 Task: To pin and unpin the list view of list accounts
Action: Mouse moved to (307, 167)
Screenshot: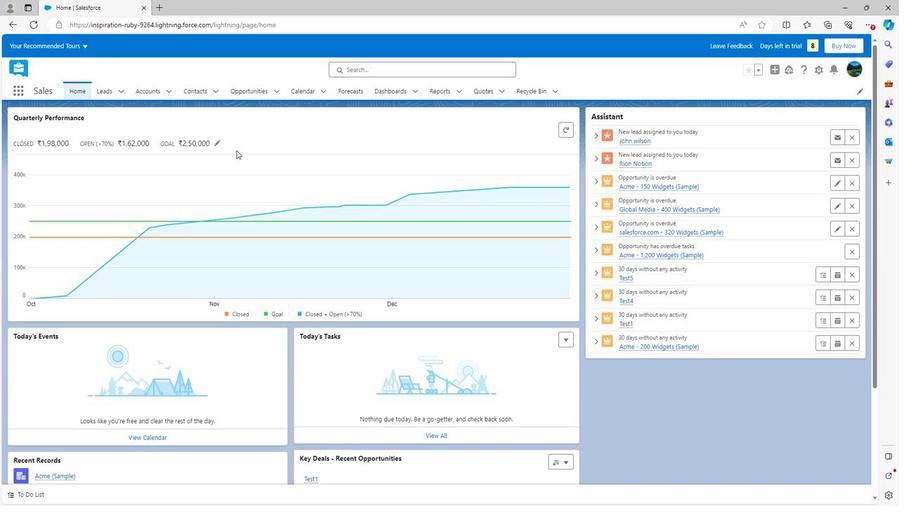 
Action: Mouse scrolled (307, 166) with delta (0, 0)
Screenshot: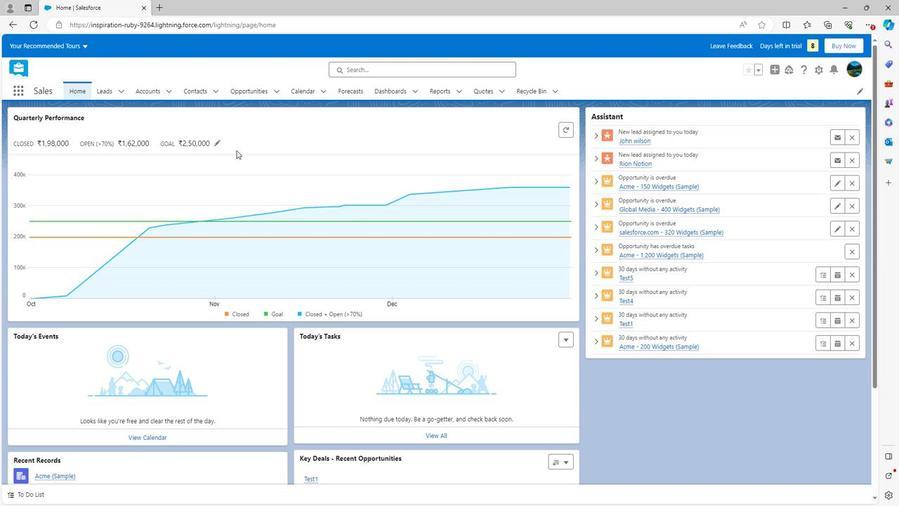 
Action: Mouse moved to (307, 167)
Screenshot: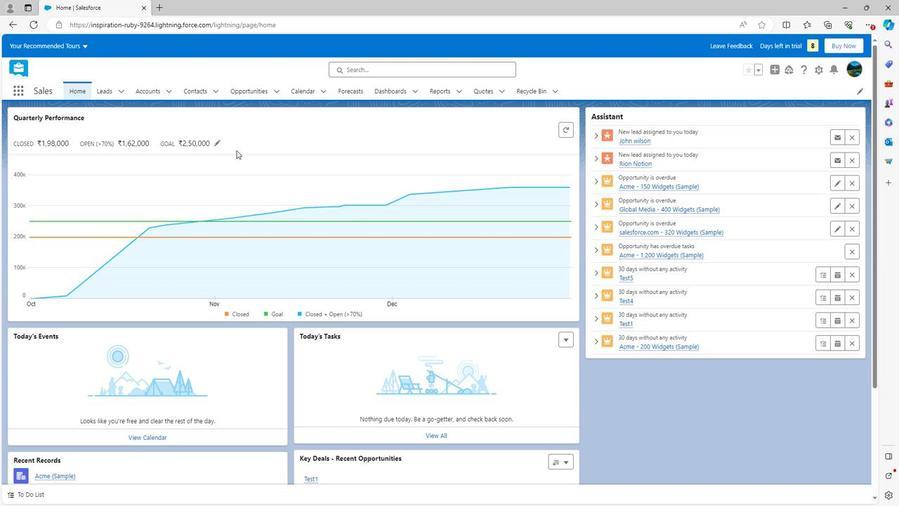 
Action: Mouse scrolled (307, 167) with delta (0, 0)
Screenshot: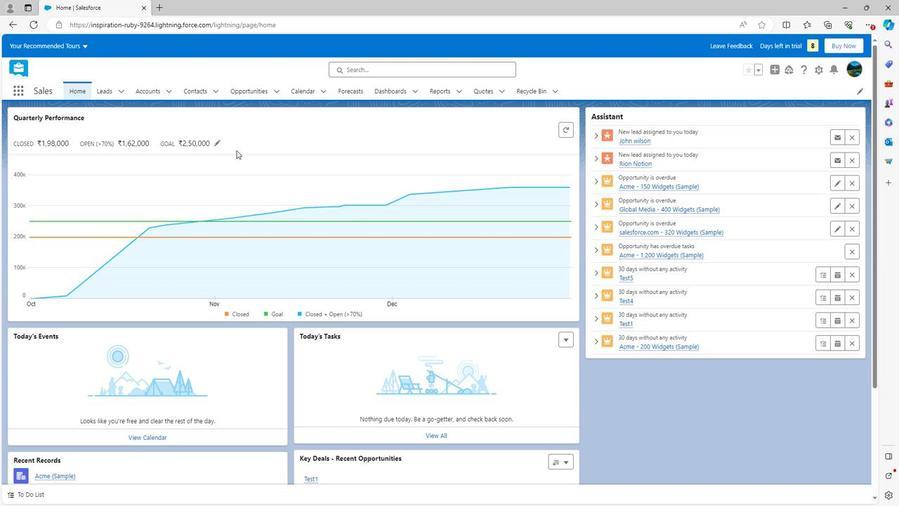 
Action: Mouse scrolled (307, 167) with delta (0, 0)
Screenshot: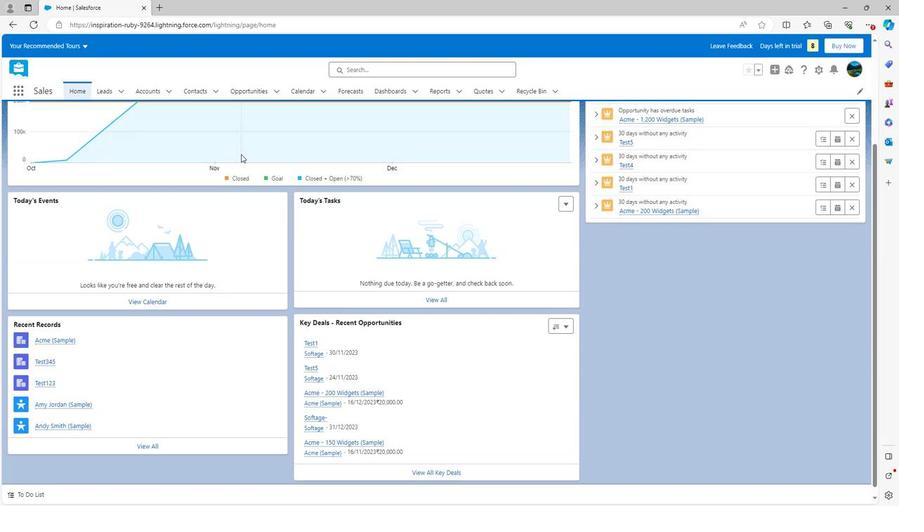 
Action: Mouse scrolled (307, 167) with delta (0, 0)
Screenshot: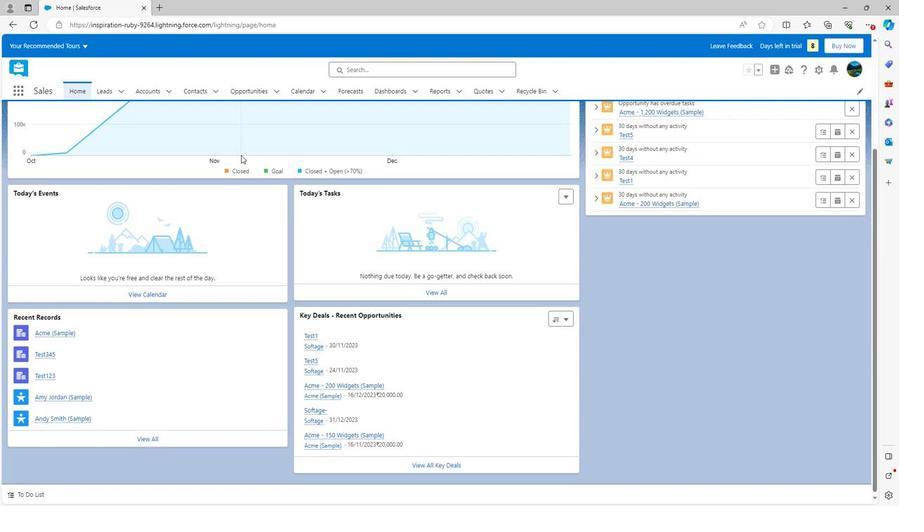 
Action: Mouse moved to (307, 169)
Screenshot: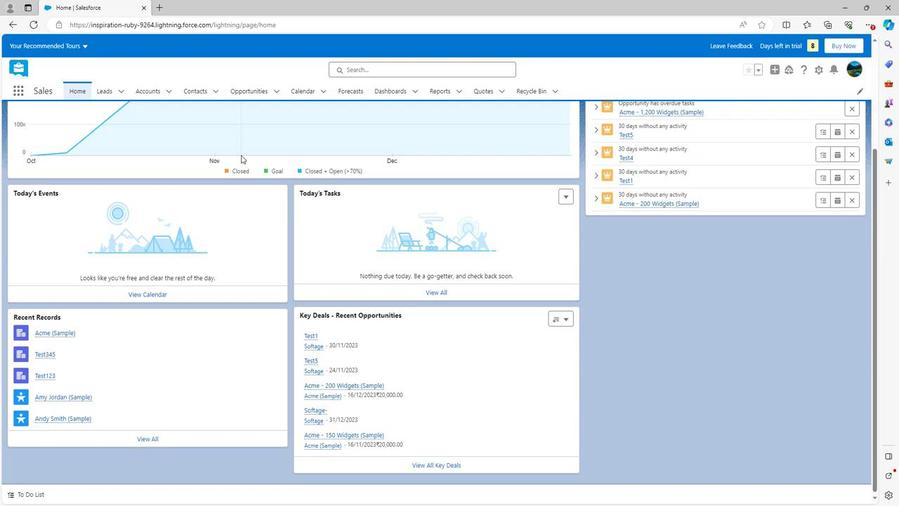 
Action: Mouse scrolled (307, 168) with delta (0, 0)
Screenshot: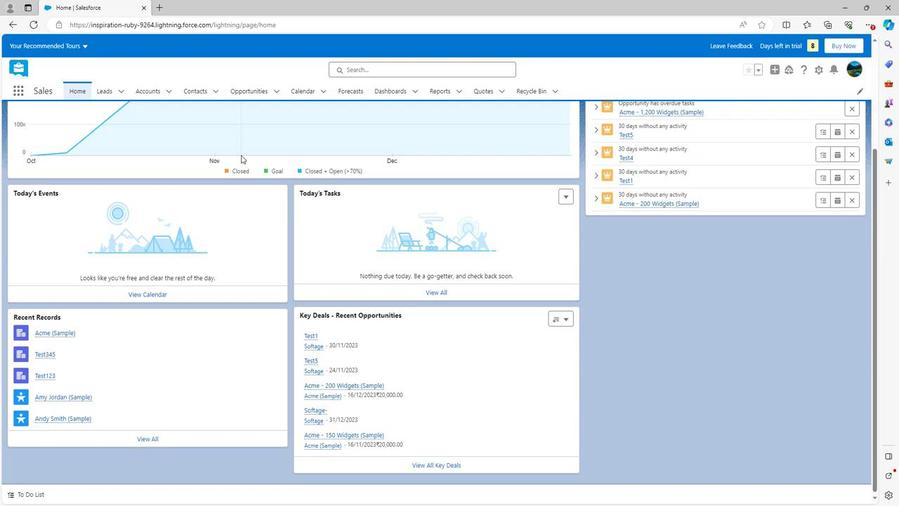 
Action: Mouse scrolled (307, 168) with delta (0, 0)
Screenshot: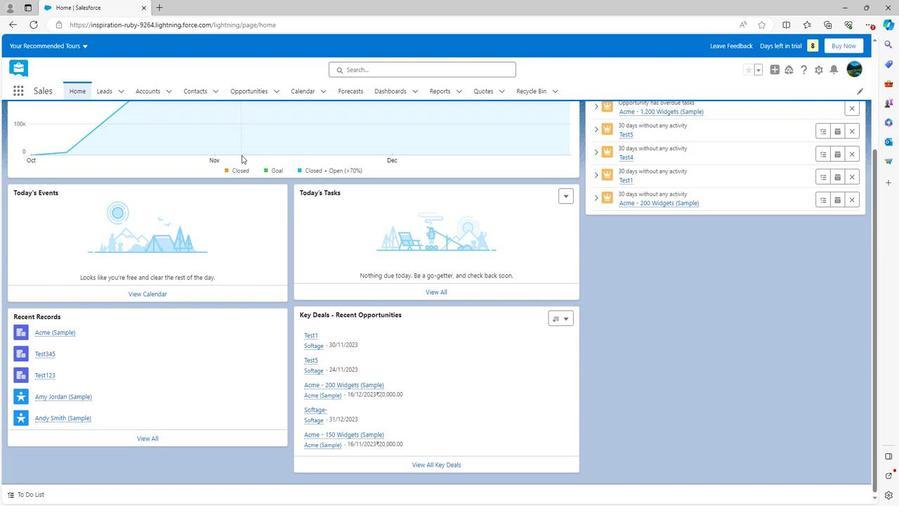 
Action: Mouse scrolled (307, 170) with delta (0, 0)
Screenshot: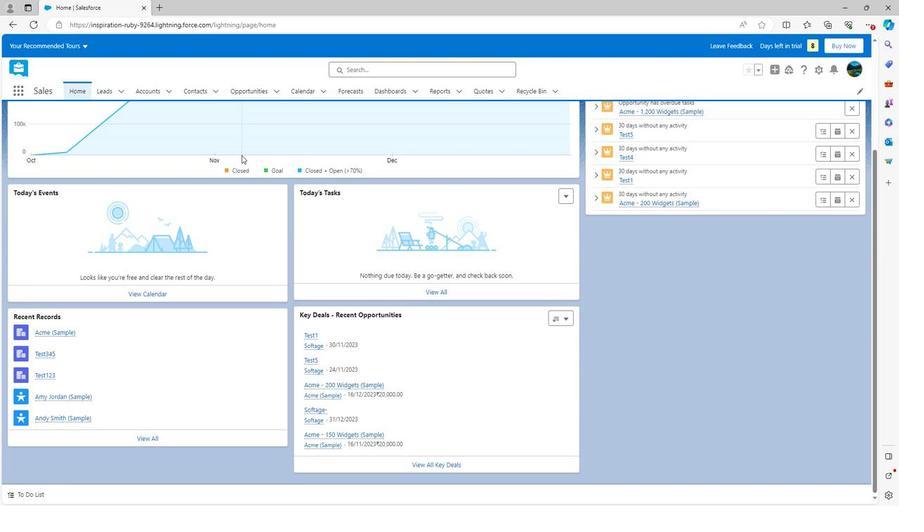 
Action: Mouse scrolled (307, 170) with delta (0, 0)
Screenshot: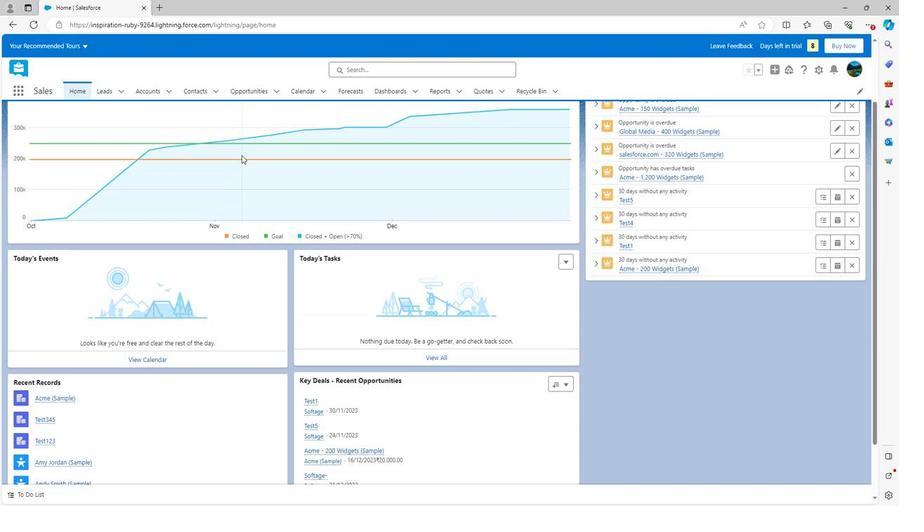 
Action: Mouse scrolled (307, 170) with delta (0, 0)
Screenshot: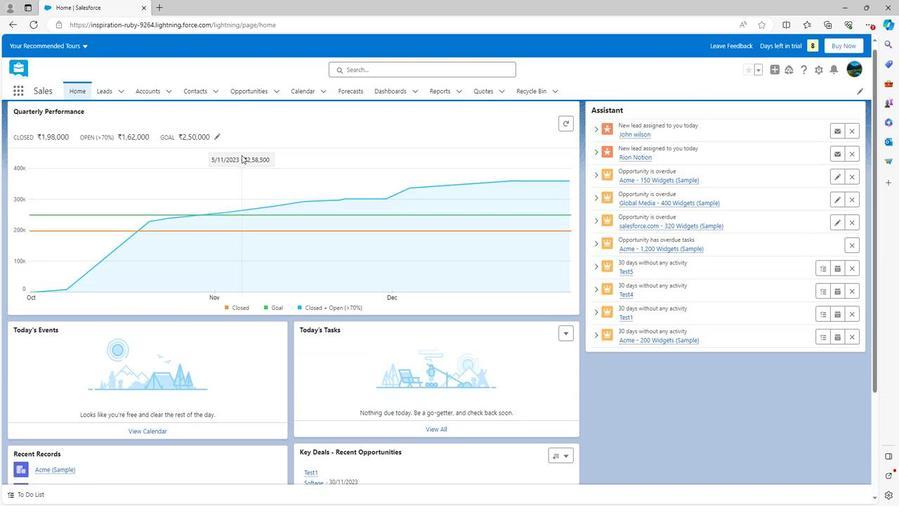 
Action: Mouse scrolled (307, 170) with delta (0, 0)
Screenshot: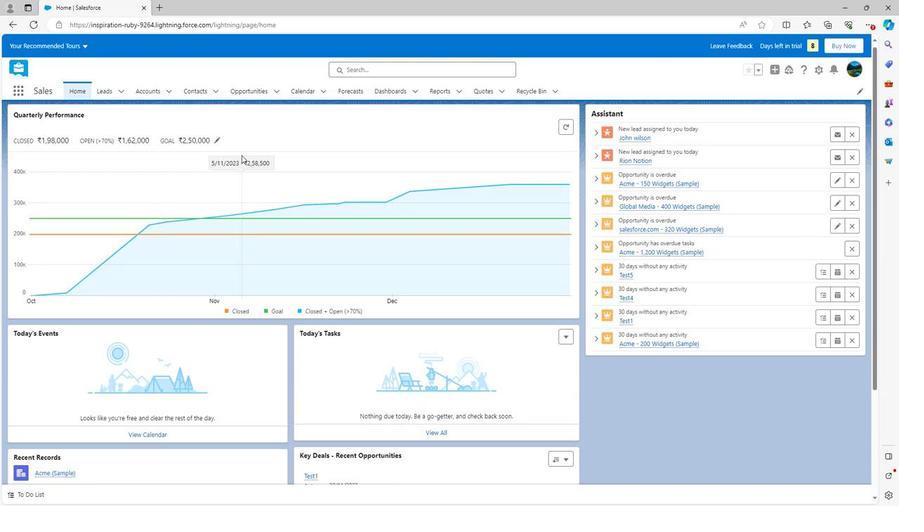 
Action: Mouse moved to (153, 75)
Screenshot: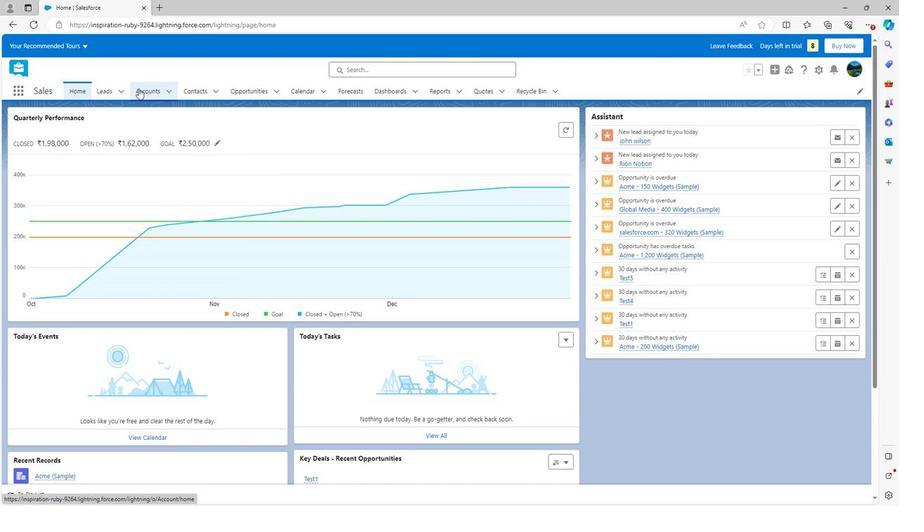 
Action: Mouse pressed left at (153, 75)
Screenshot: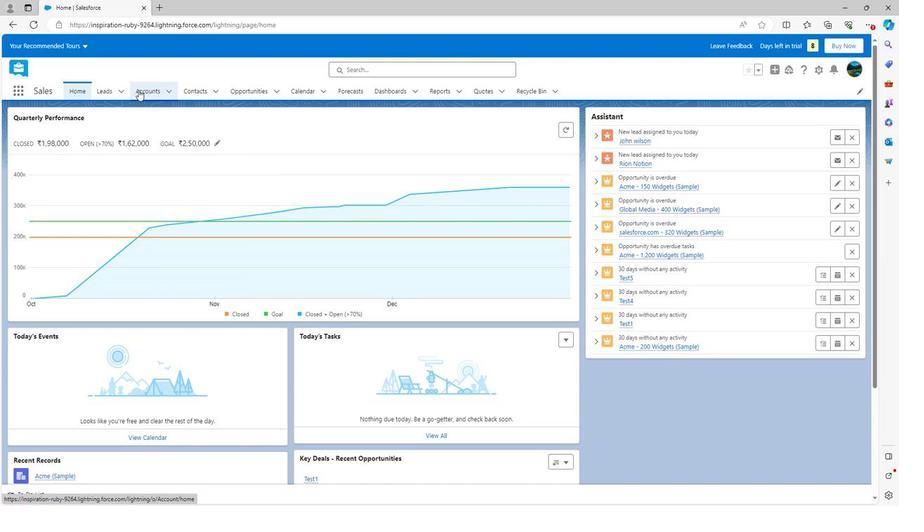 
Action: Mouse moved to (125, 123)
Screenshot: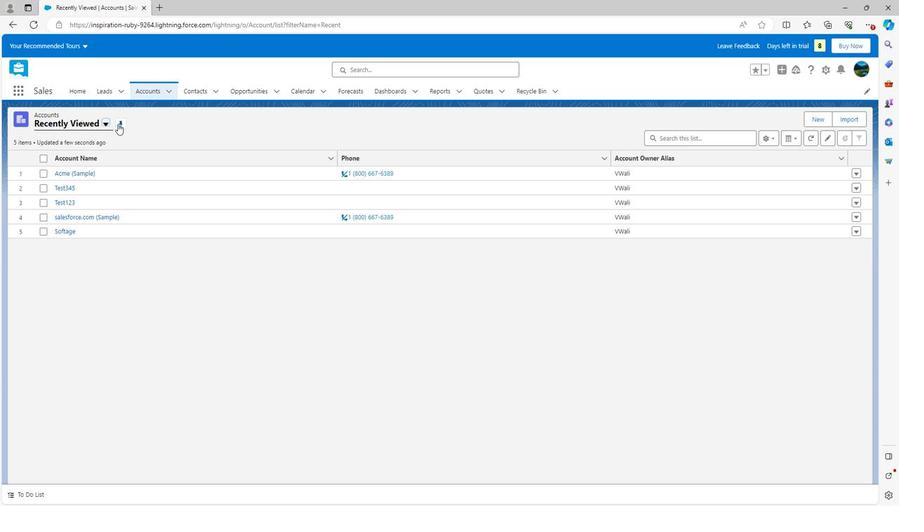 
Action: Mouse pressed left at (125, 123)
Screenshot: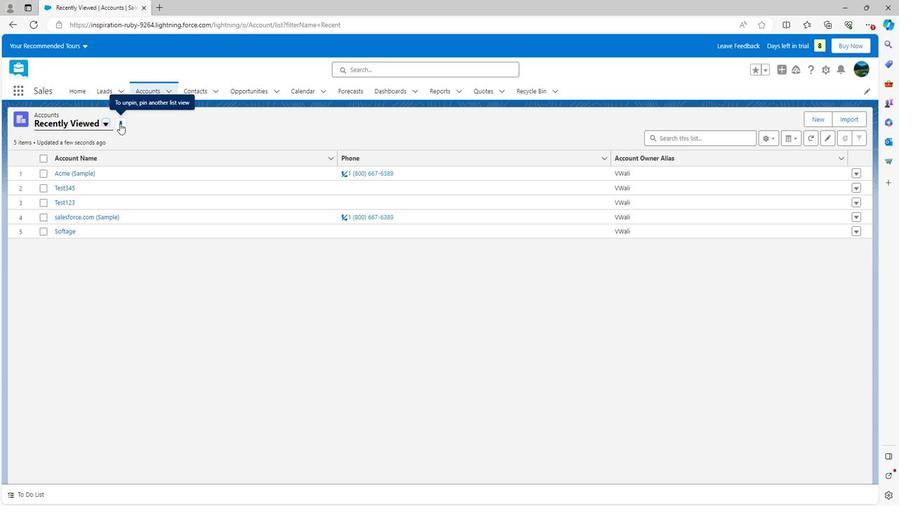 
Action: Mouse moved to (104, 123)
Screenshot: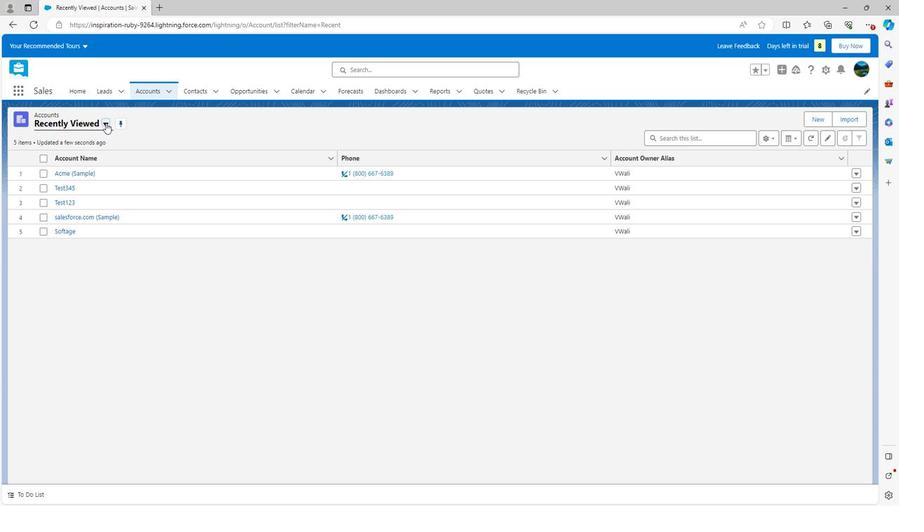 
Action: Mouse pressed left at (104, 123)
Screenshot: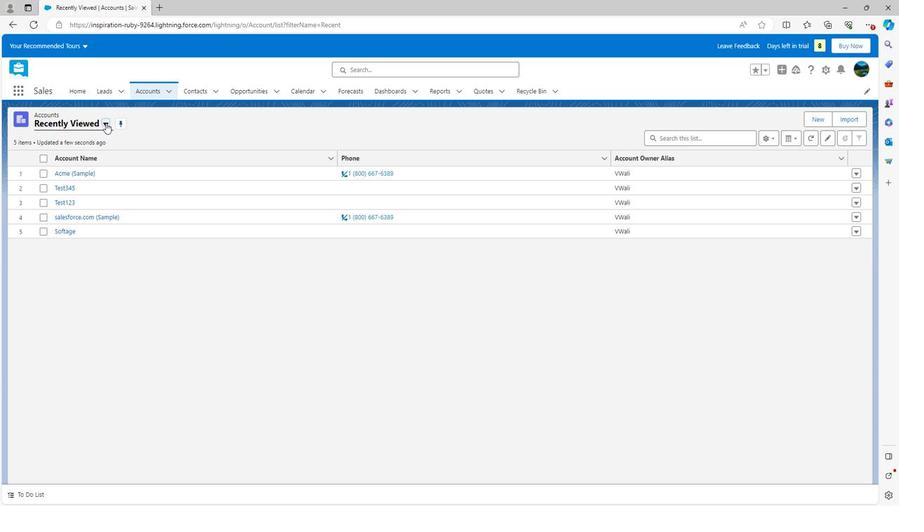 
Action: Mouse moved to (51, 190)
Screenshot: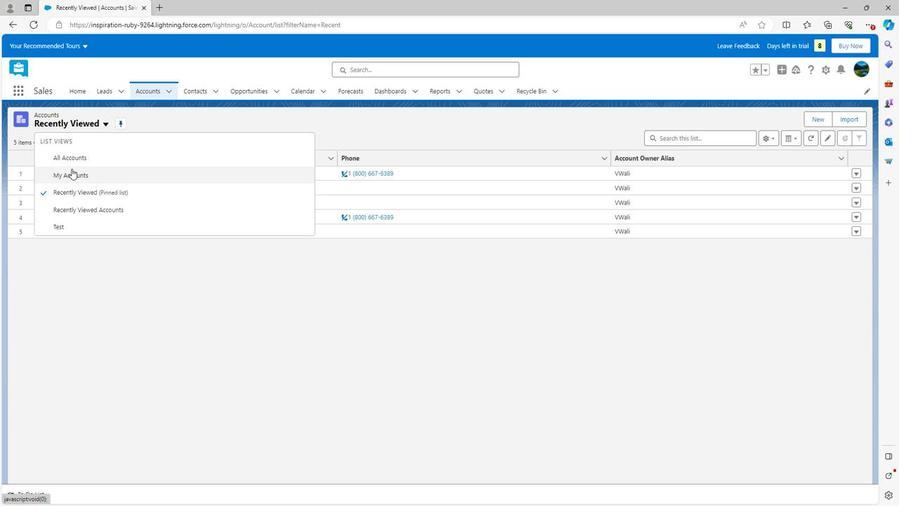 
Action: Mouse pressed left at (51, 190)
Screenshot: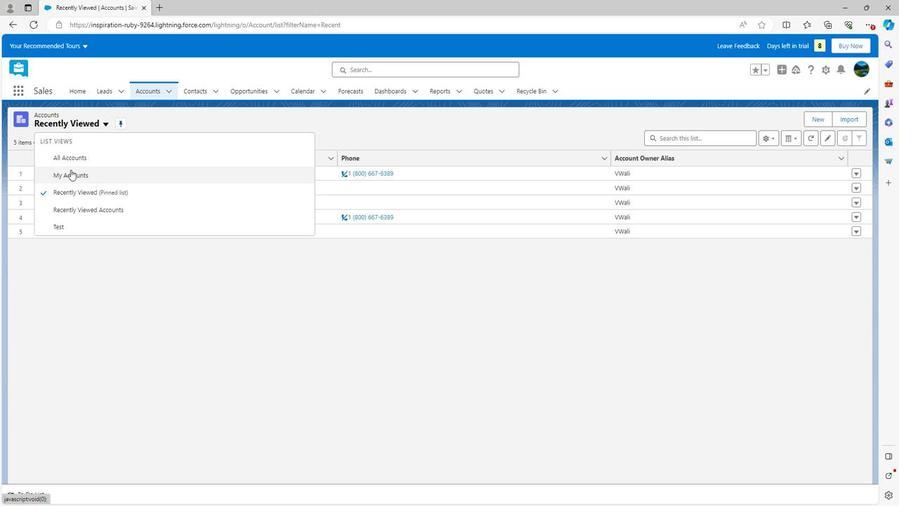 
Action: Mouse moved to (889, 227)
Screenshot: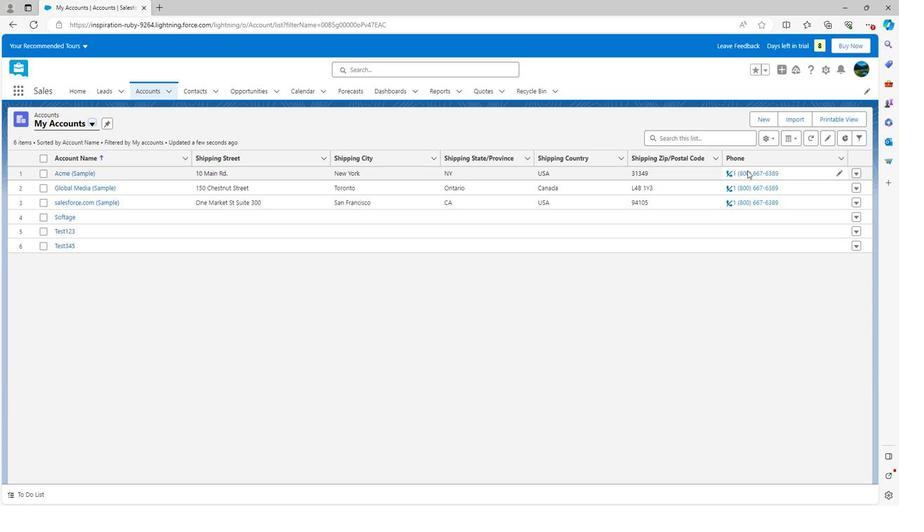 
